 Task: Enable the video output modules for Clone video filter to "Windows GDI video output".
Action: Mouse moved to (102, 13)
Screenshot: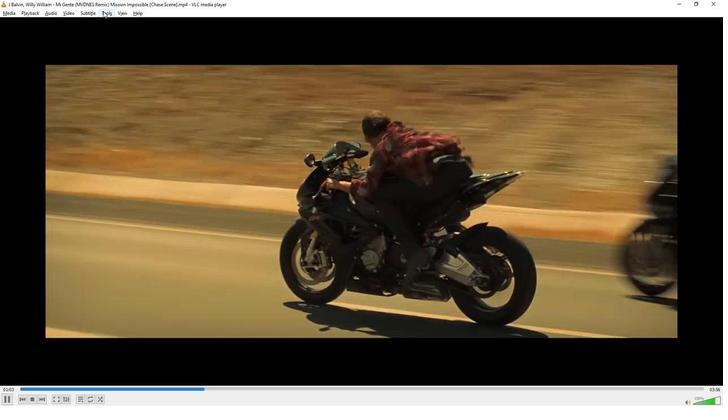 
Action: Mouse pressed left at (102, 13)
Screenshot: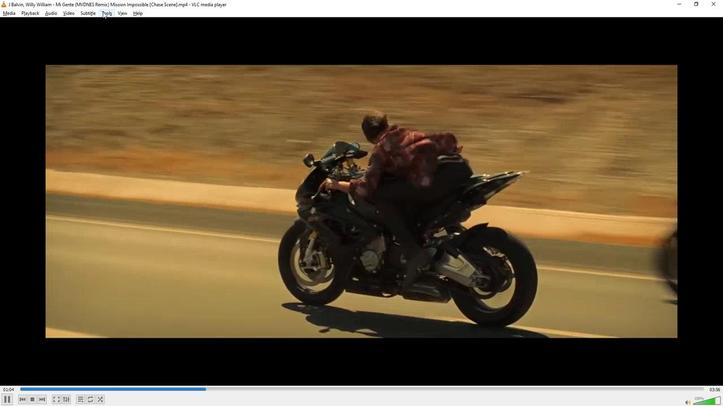 
Action: Mouse moved to (128, 101)
Screenshot: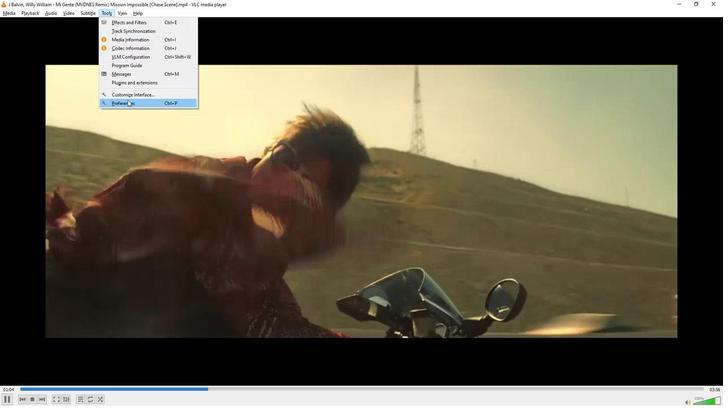 
Action: Mouse pressed left at (128, 101)
Screenshot: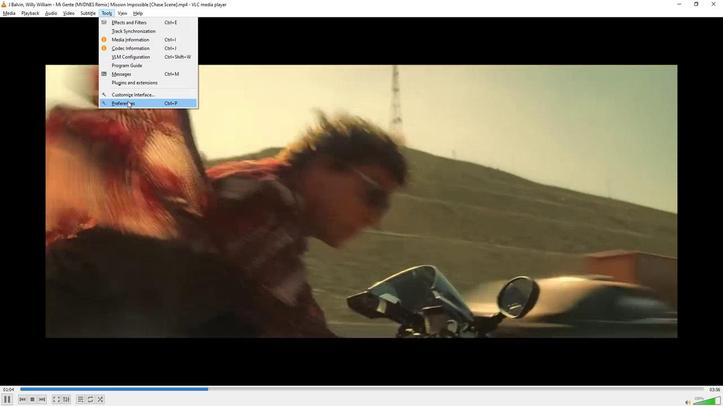 
Action: Mouse moved to (162, 321)
Screenshot: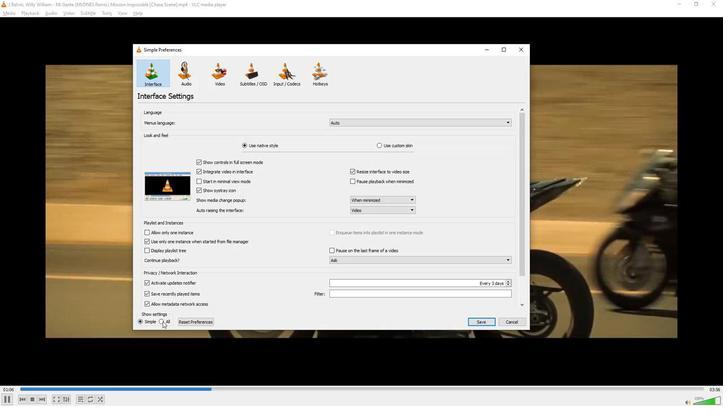 
Action: Mouse pressed left at (162, 321)
Screenshot: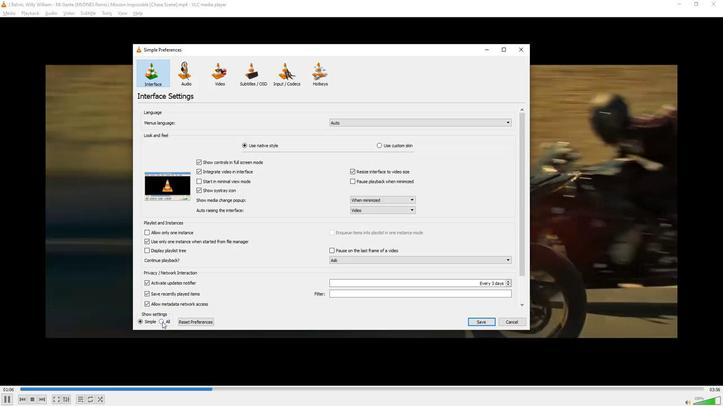 
Action: Mouse moved to (171, 260)
Screenshot: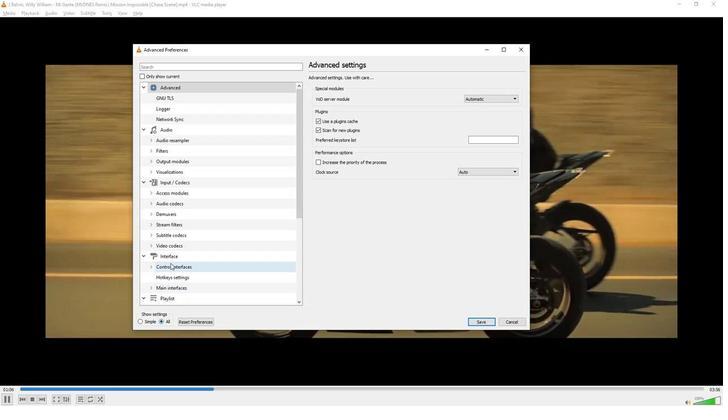 
Action: Mouse scrolled (171, 260) with delta (0, 0)
Screenshot: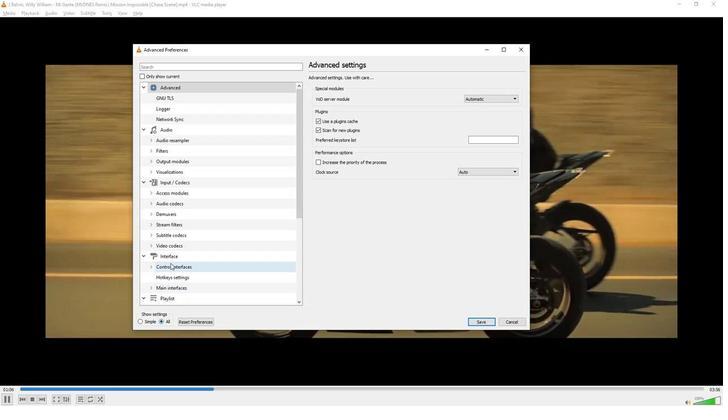 
Action: Mouse scrolled (171, 260) with delta (0, 0)
Screenshot: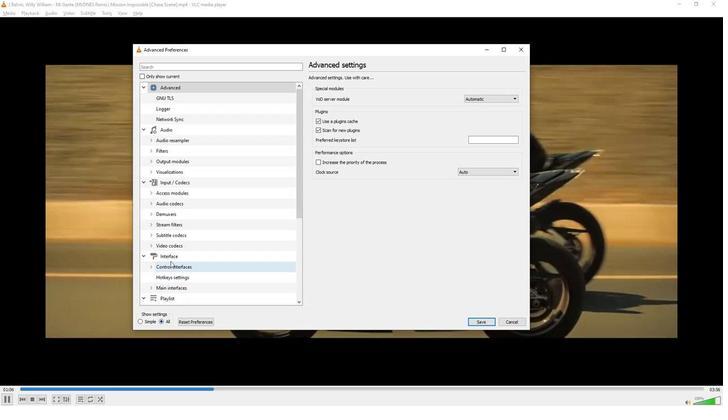 
Action: Mouse scrolled (171, 260) with delta (0, 0)
Screenshot: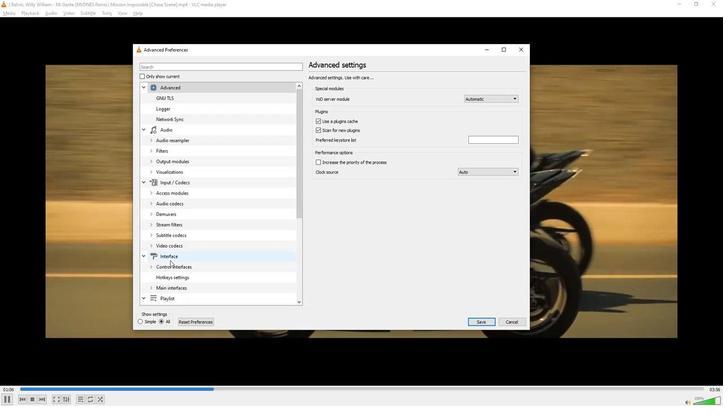 
Action: Mouse scrolled (171, 260) with delta (0, 0)
Screenshot: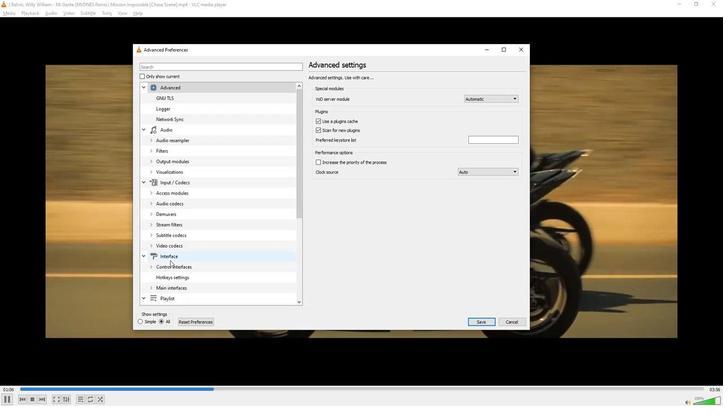 
Action: Mouse scrolled (171, 260) with delta (0, 0)
Screenshot: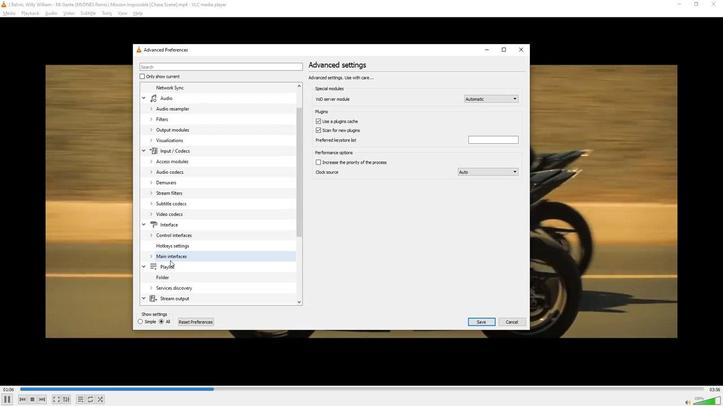 
Action: Mouse scrolled (171, 260) with delta (0, 0)
Screenshot: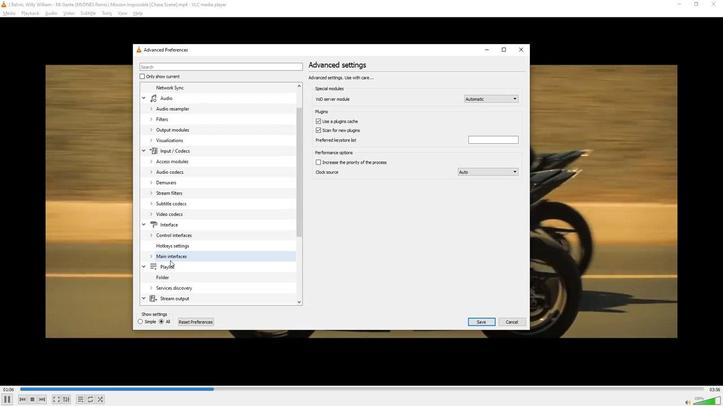 
Action: Mouse scrolled (171, 260) with delta (0, 0)
Screenshot: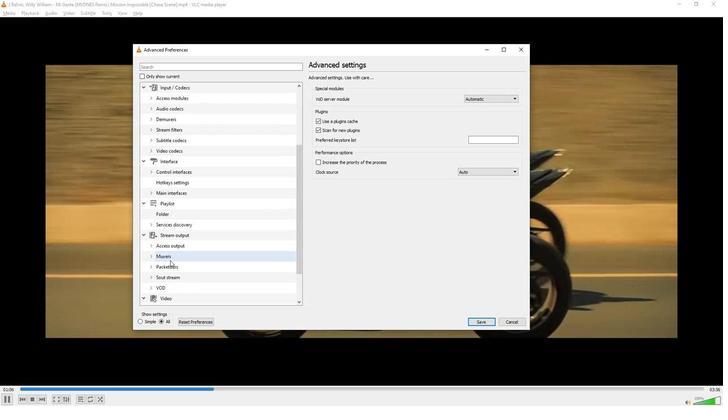 
Action: Mouse moved to (152, 284)
Screenshot: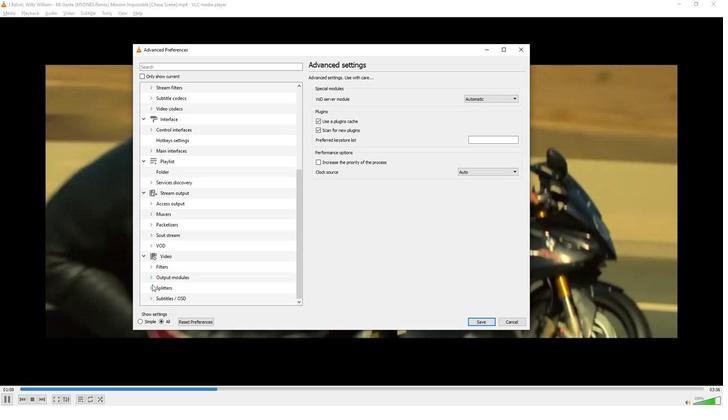
Action: Mouse pressed left at (152, 284)
Screenshot: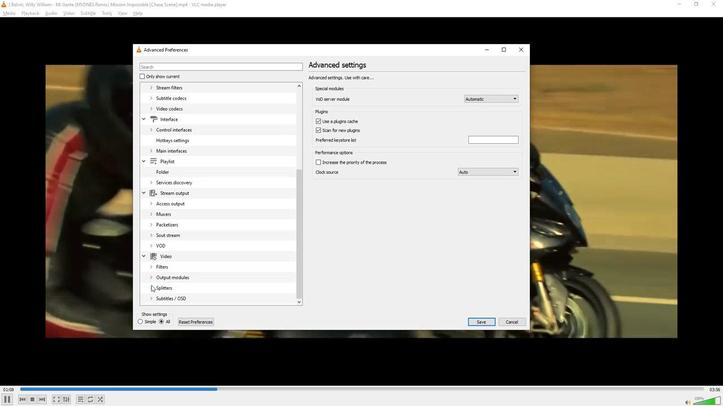 
Action: Mouse moved to (162, 276)
Screenshot: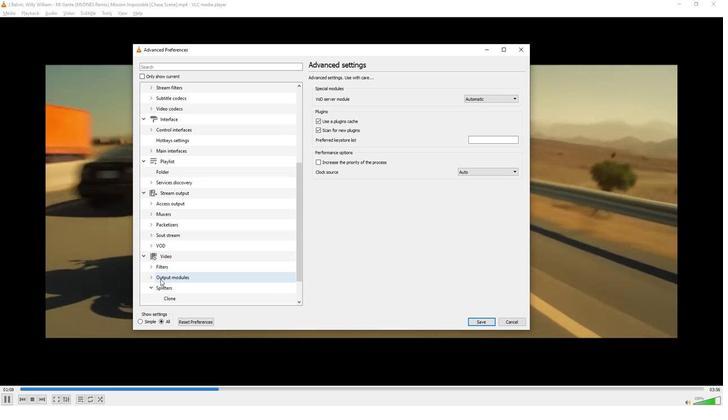 
Action: Mouse scrolled (162, 276) with delta (0, 0)
Screenshot: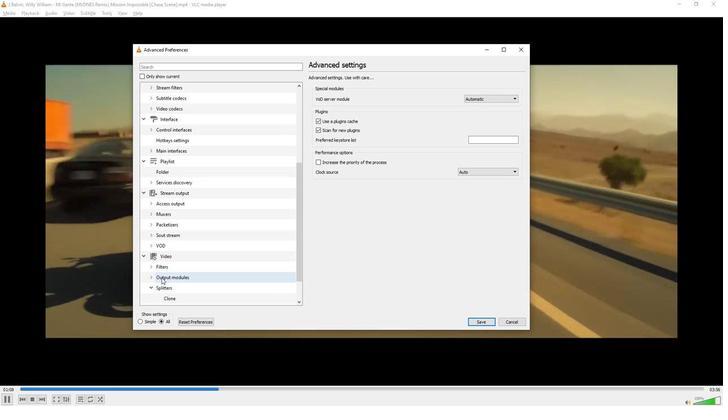 
Action: Mouse scrolled (162, 276) with delta (0, 0)
Screenshot: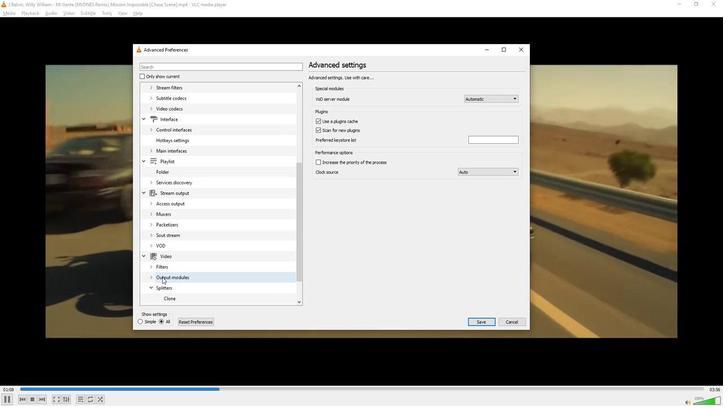 
Action: Mouse scrolled (162, 276) with delta (0, 0)
Screenshot: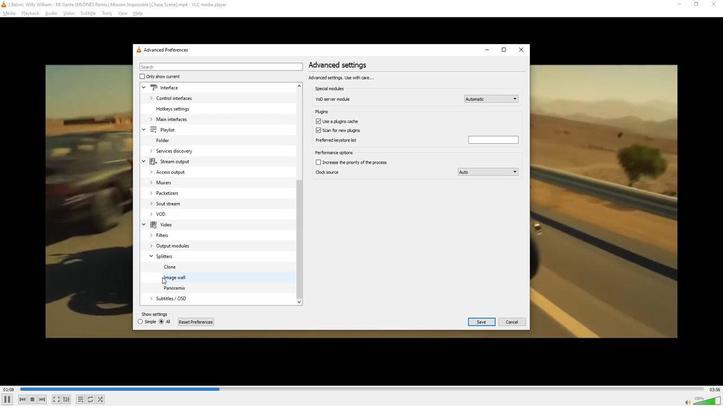 
Action: Mouse scrolled (162, 276) with delta (0, 0)
Screenshot: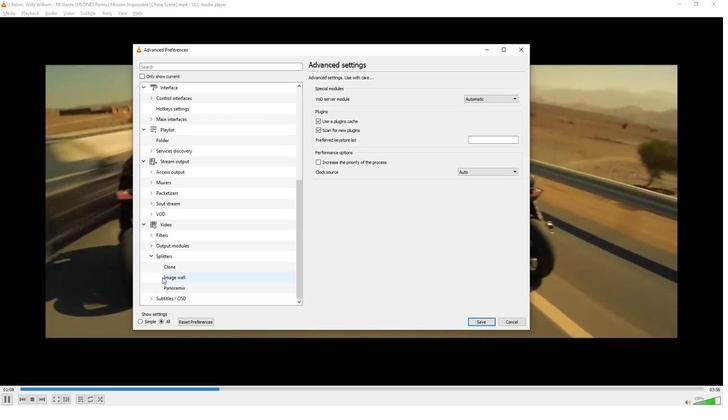 
Action: Mouse moved to (169, 267)
Screenshot: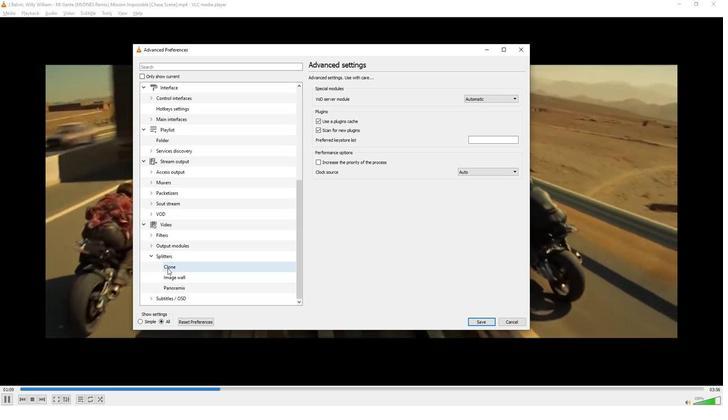 
Action: Mouse pressed left at (169, 267)
Screenshot: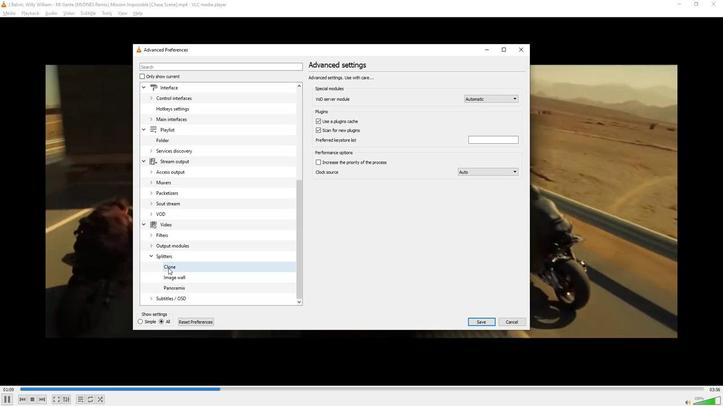 
Action: Mouse moved to (422, 108)
Screenshot: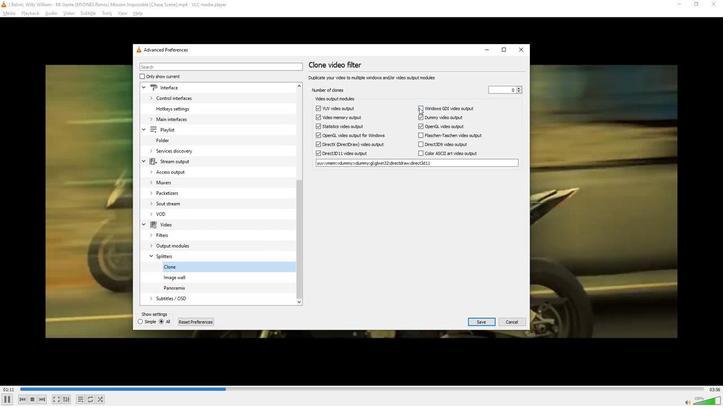 
Action: Mouse pressed left at (422, 108)
Screenshot: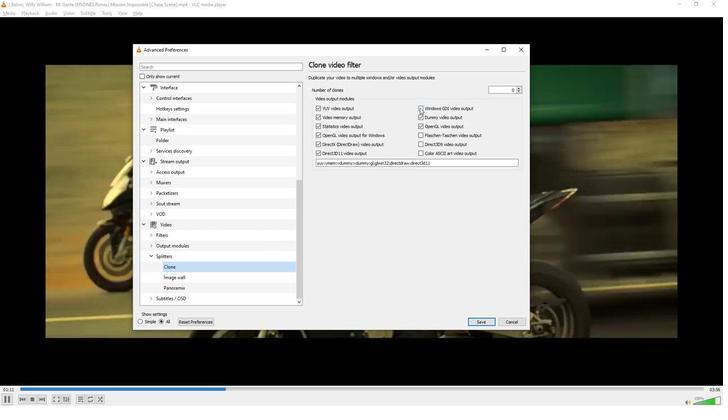 
Action: Mouse moved to (396, 228)
Screenshot: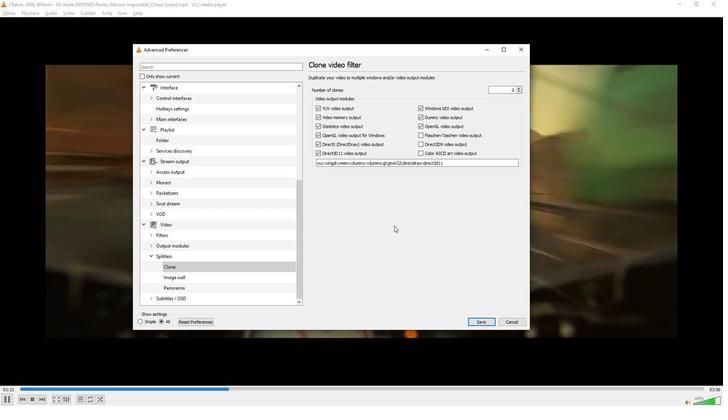 
